 Task: Change the invitee language to Spanish.
Action: Mouse moved to (130, 86)
Screenshot: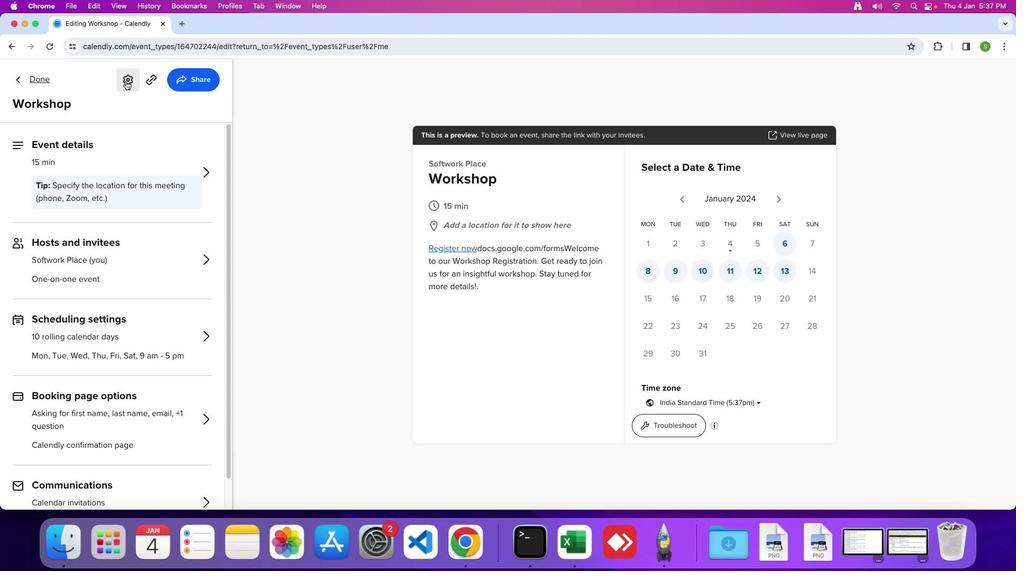
Action: Mouse pressed left at (130, 86)
Screenshot: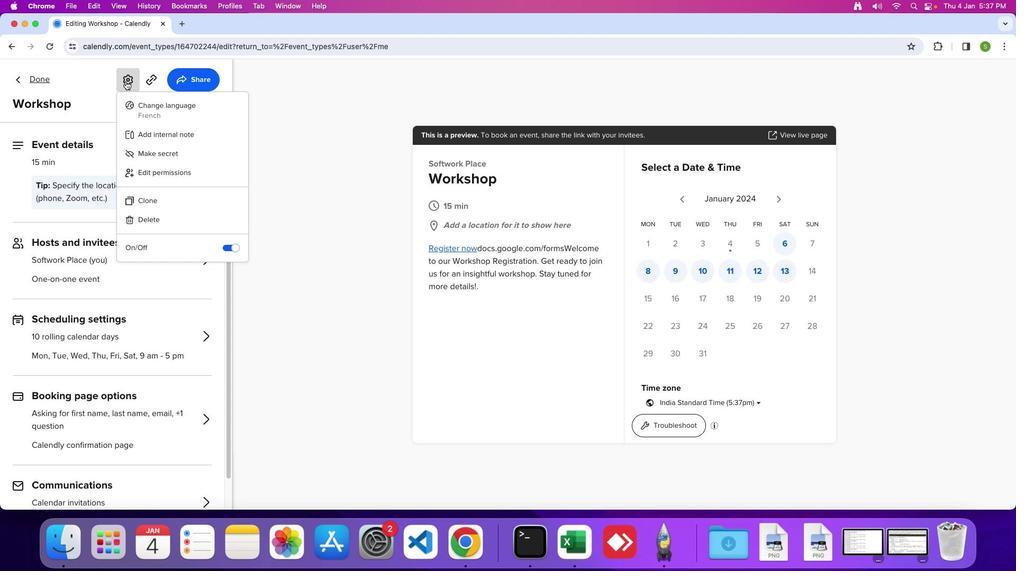
Action: Mouse moved to (140, 121)
Screenshot: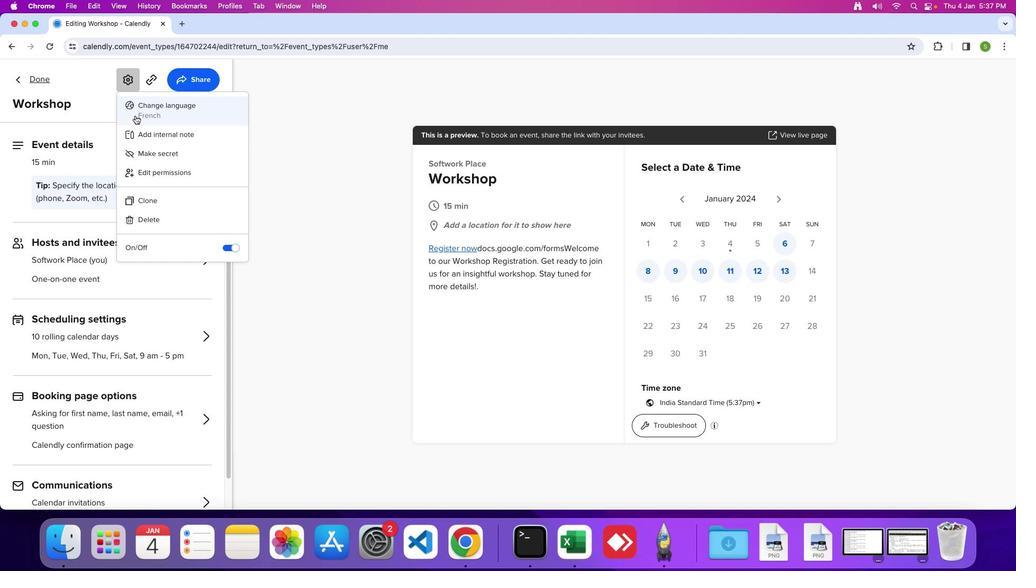 
Action: Mouse pressed left at (140, 121)
Screenshot: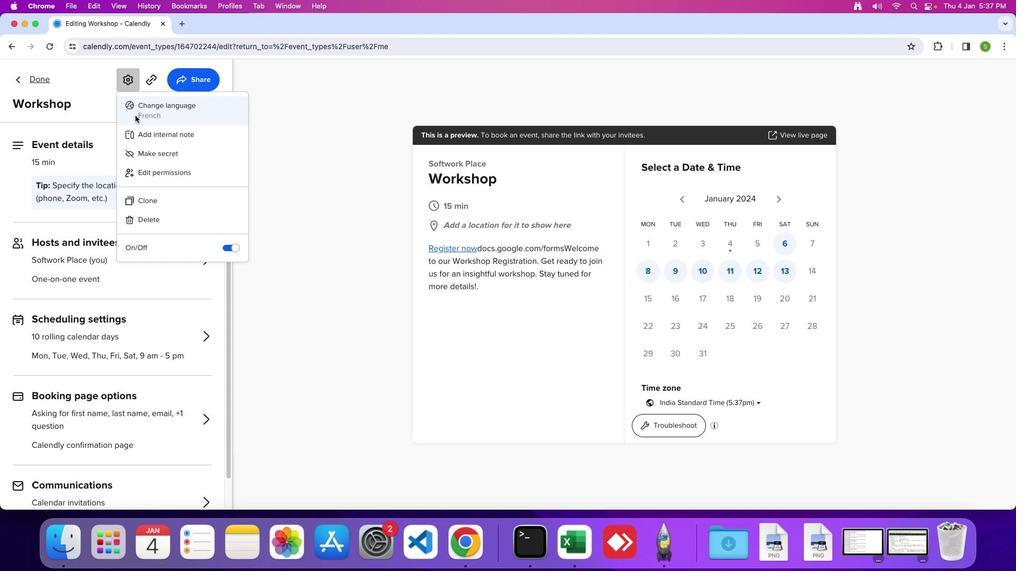 
Action: Mouse moved to (424, 225)
Screenshot: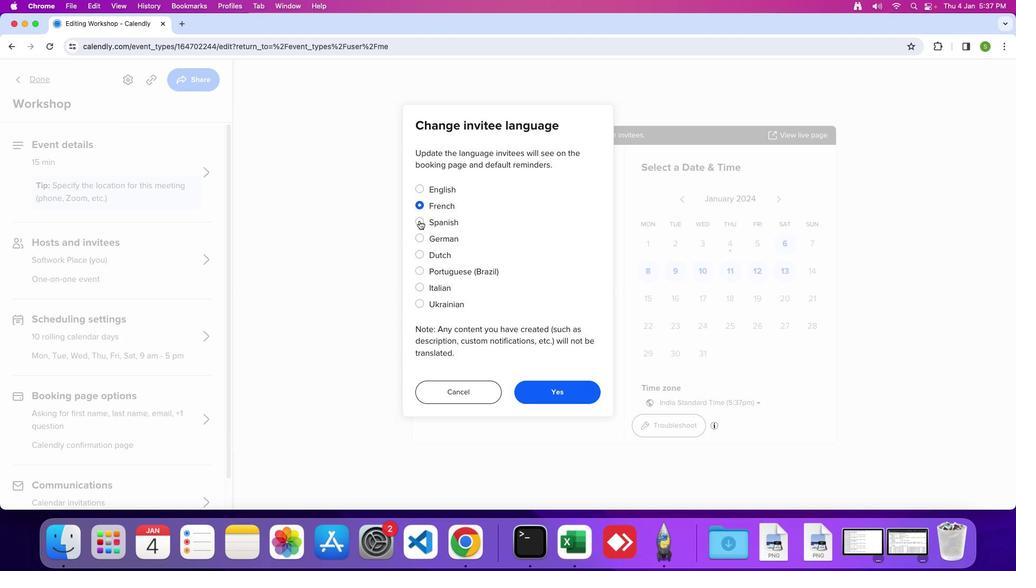 
Action: Mouse pressed left at (424, 225)
Screenshot: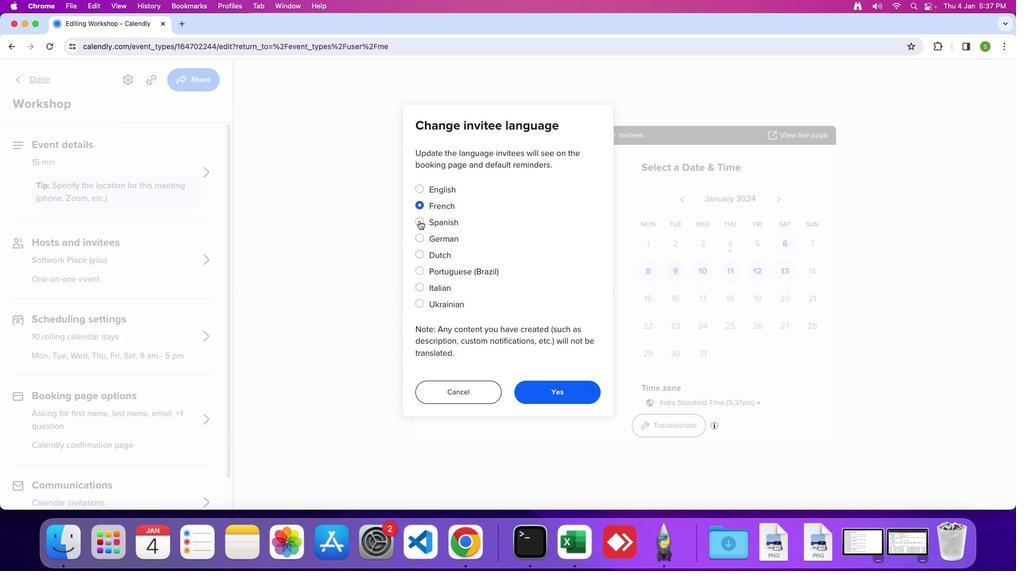 
Action: Mouse moved to (542, 400)
Screenshot: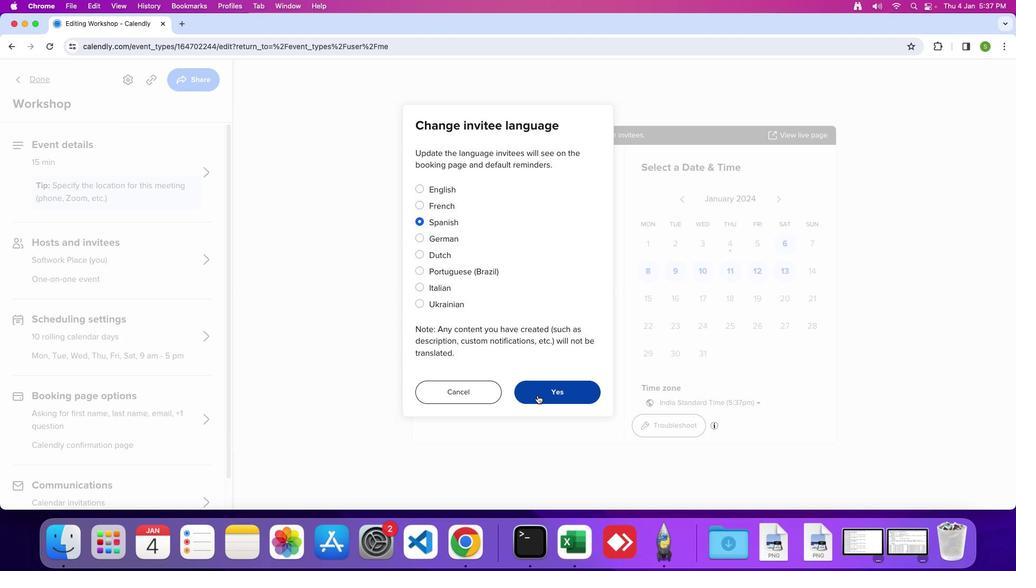 
Action: Mouse pressed left at (542, 400)
Screenshot: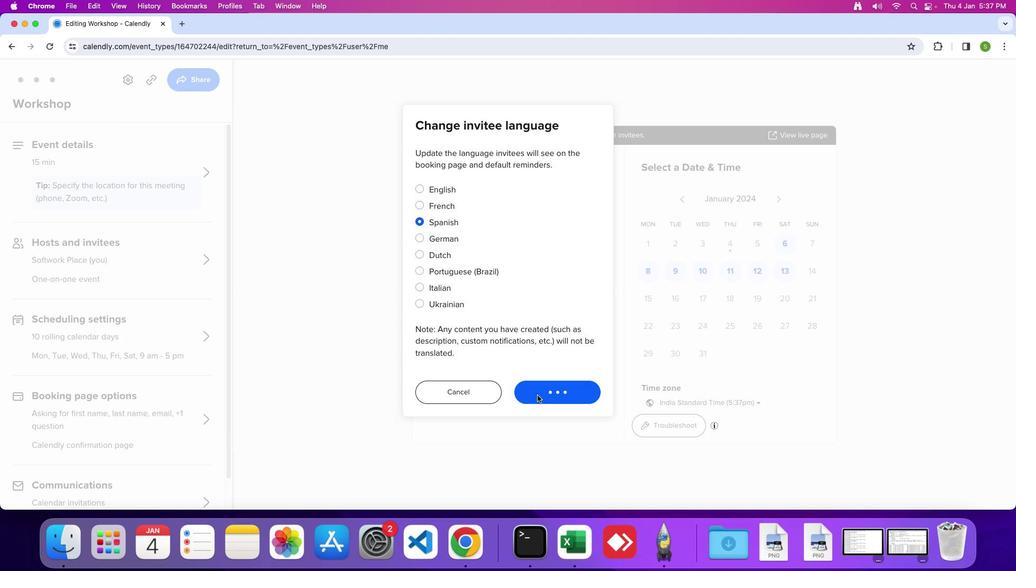 
Action: Mouse moved to (542, 400)
Screenshot: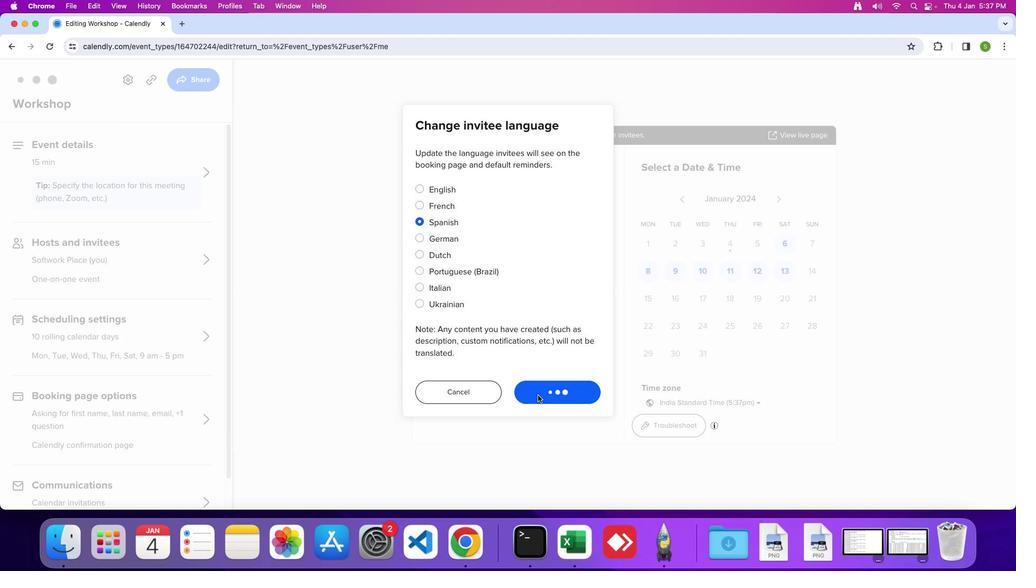
